 Task: Create a new spreadsheet using the template "Work: Weekly Time Sheet".
Action: Mouse moved to (52, 83)
Screenshot: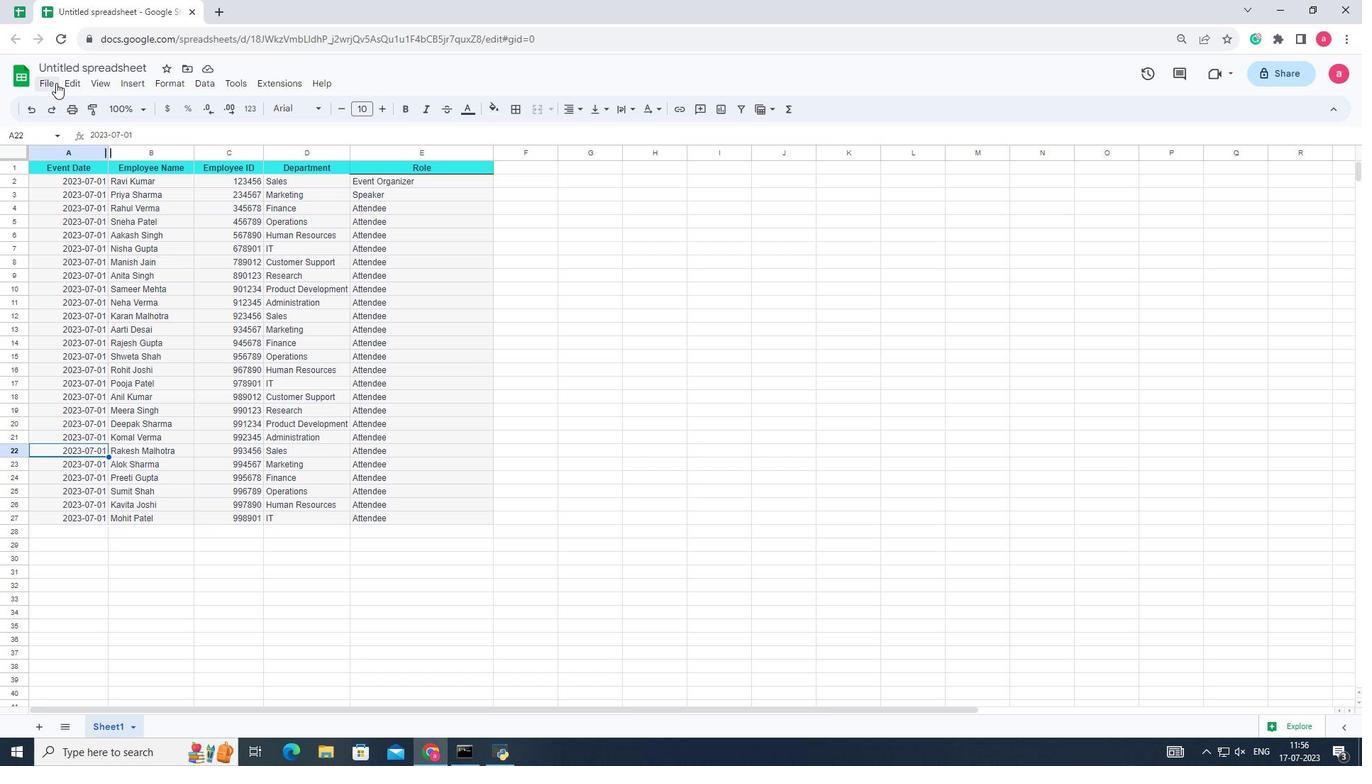 
Action: Mouse pressed left at (52, 83)
Screenshot: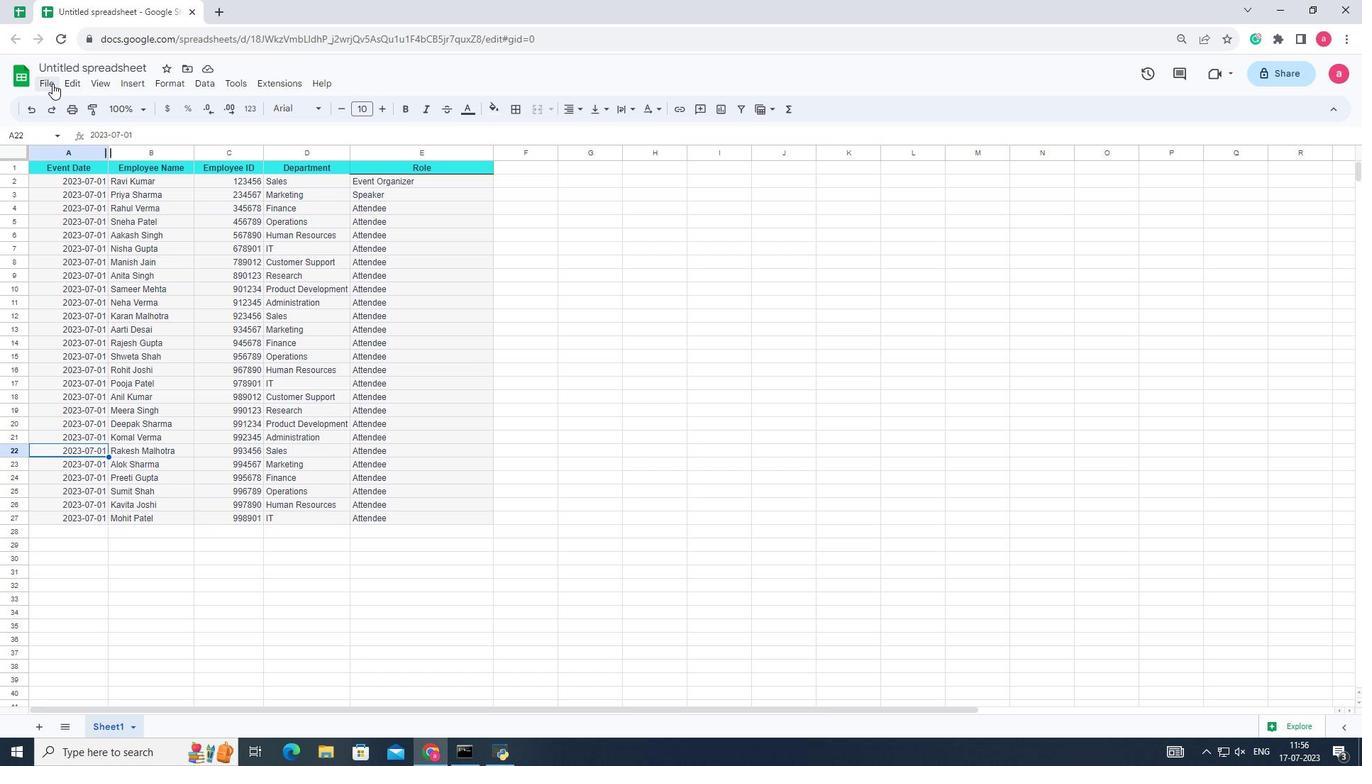 
Action: Mouse moved to (286, 127)
Screenshot: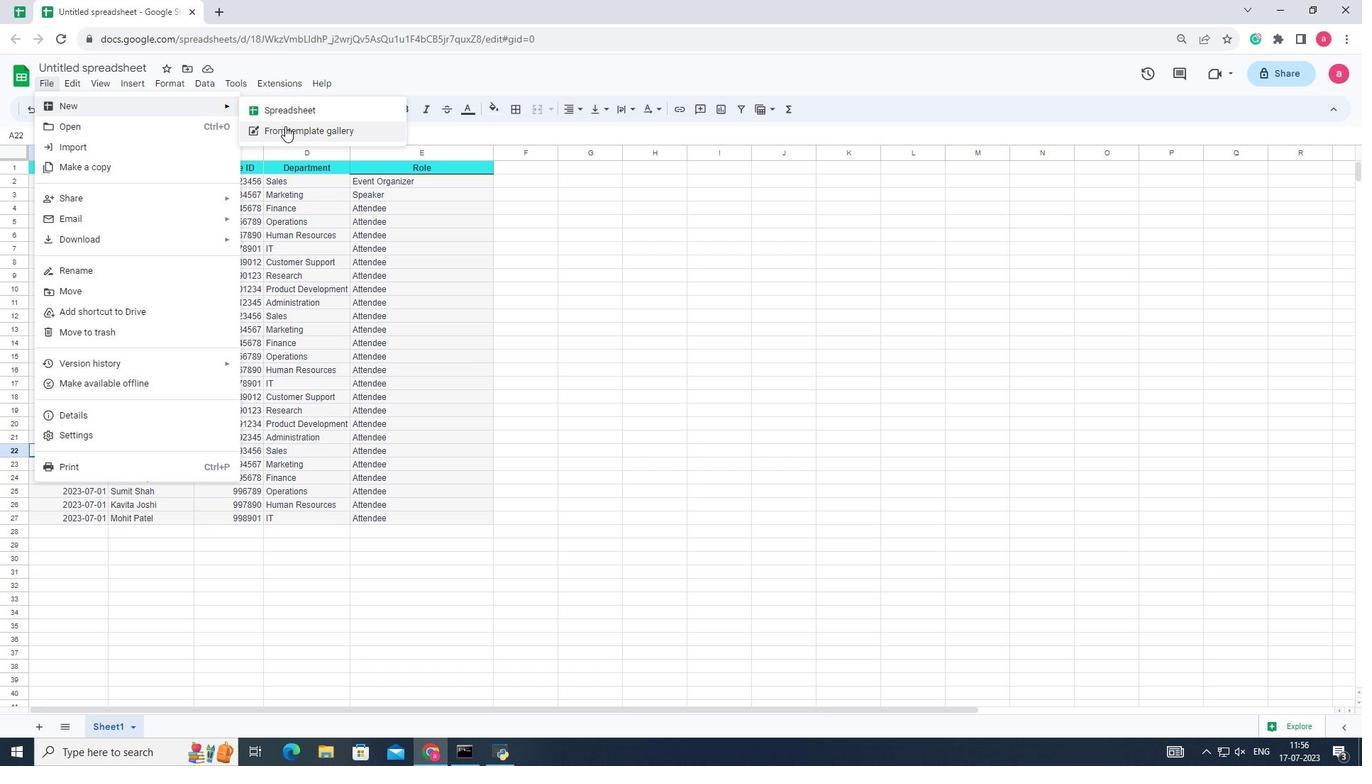 
Action: Mouse pressed left at (286, 127)
Screenshot: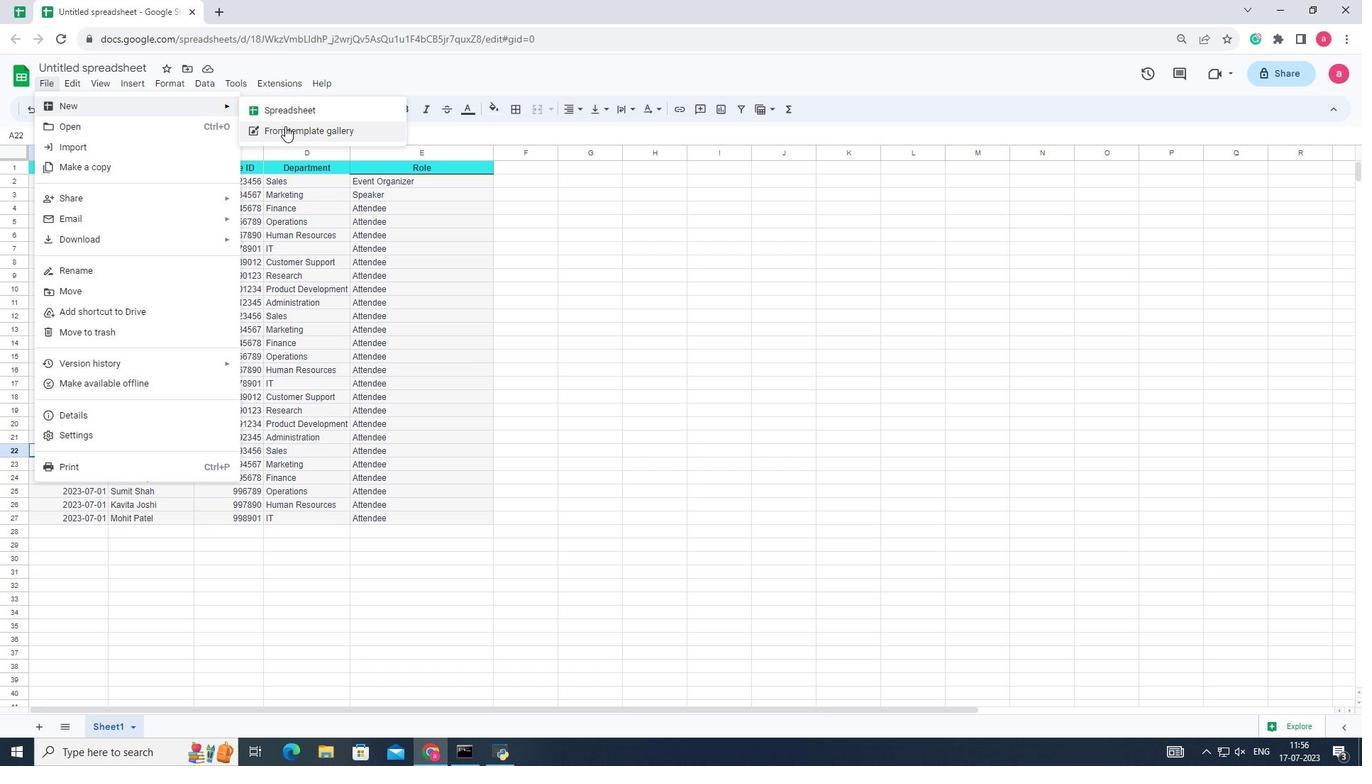 
Action: Mouse moved to (420, 356)
Screenshot: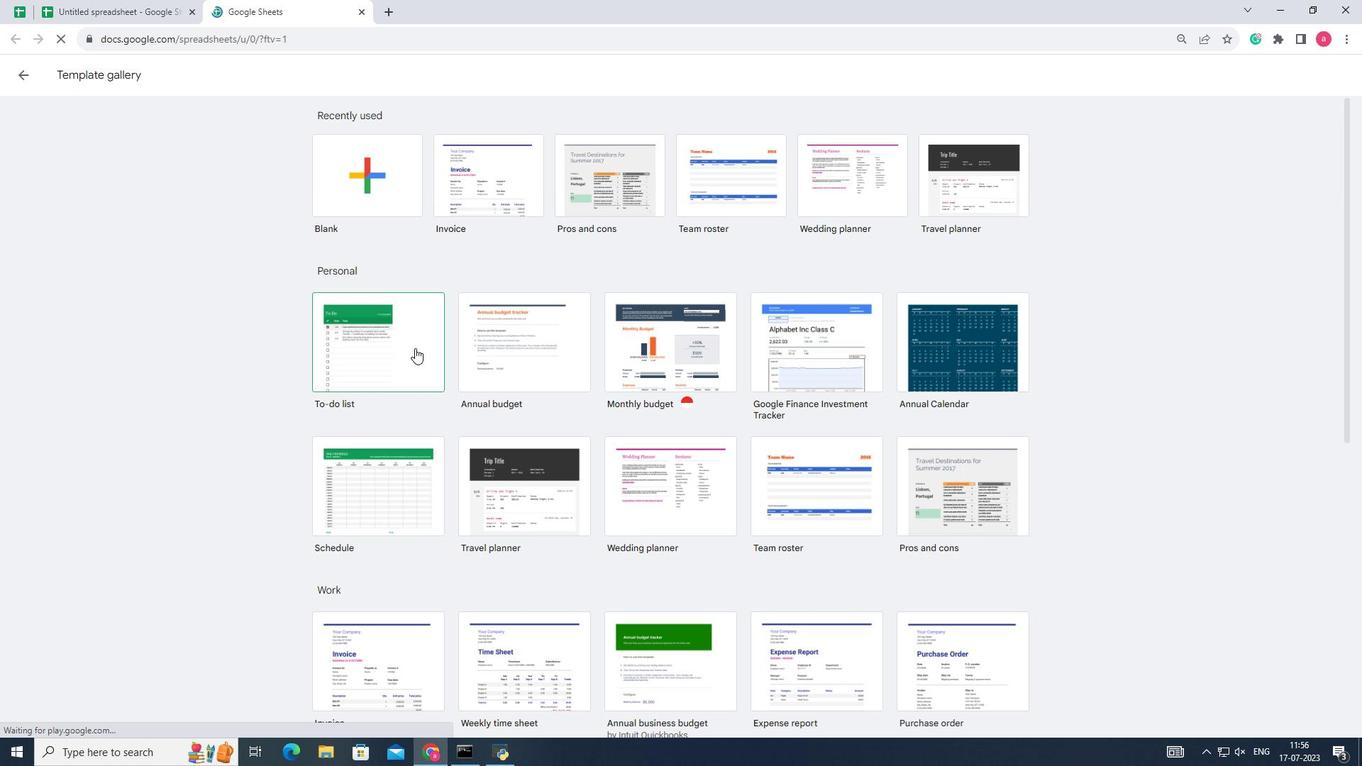 
Action: Mouse scrolled (420, 356) with delta (0, 0)
Screenshot: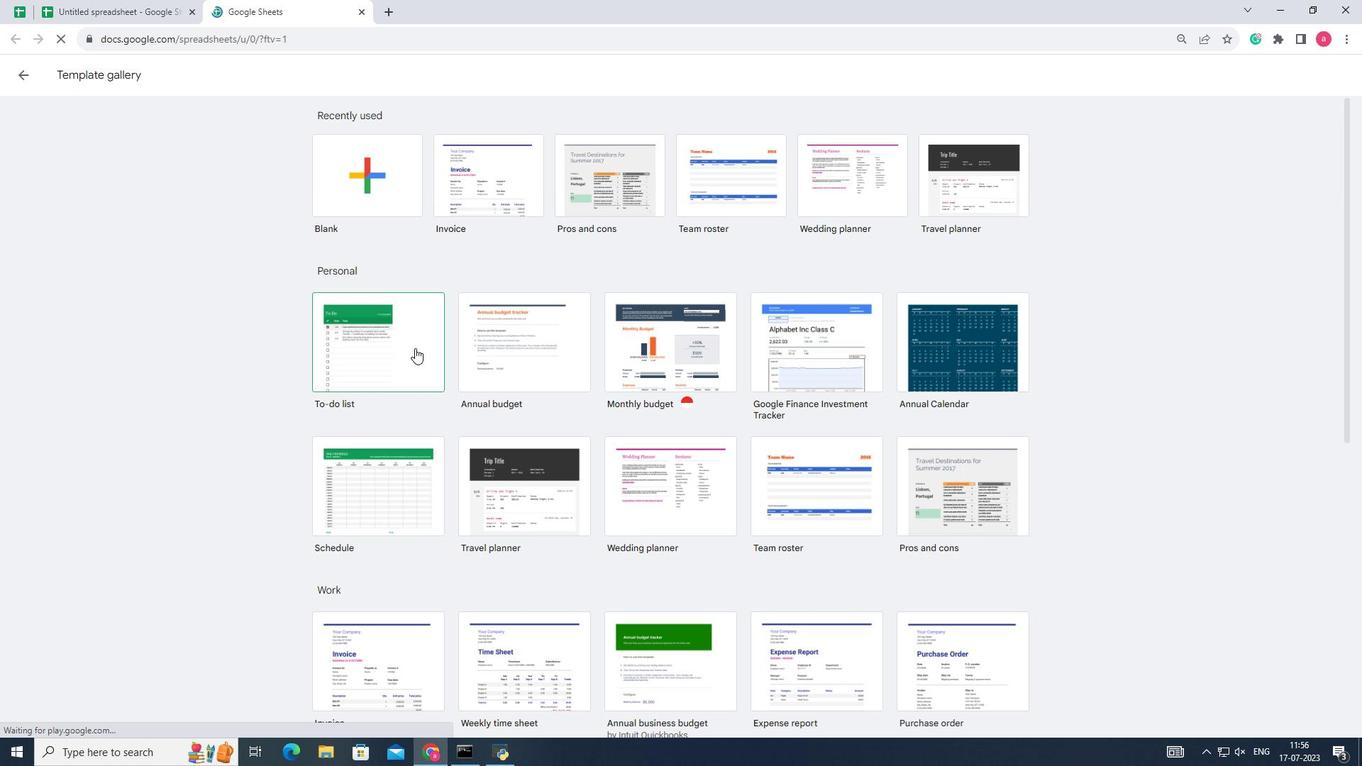 
Action: Mouse scrolled (420, 356) with delta (0, 0)
Screenshot: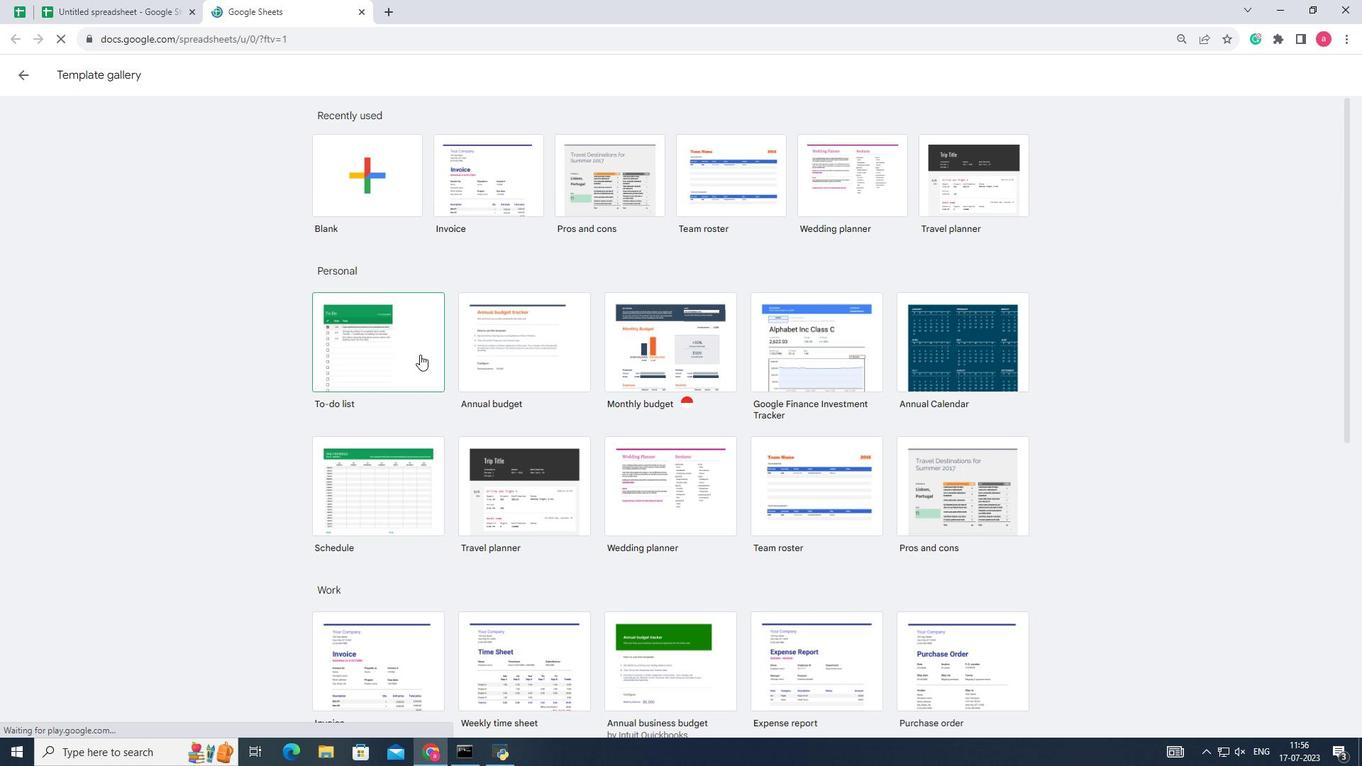 
Action: Mouse scrolled (420, 356) with delta (0, 0)
Screenshot: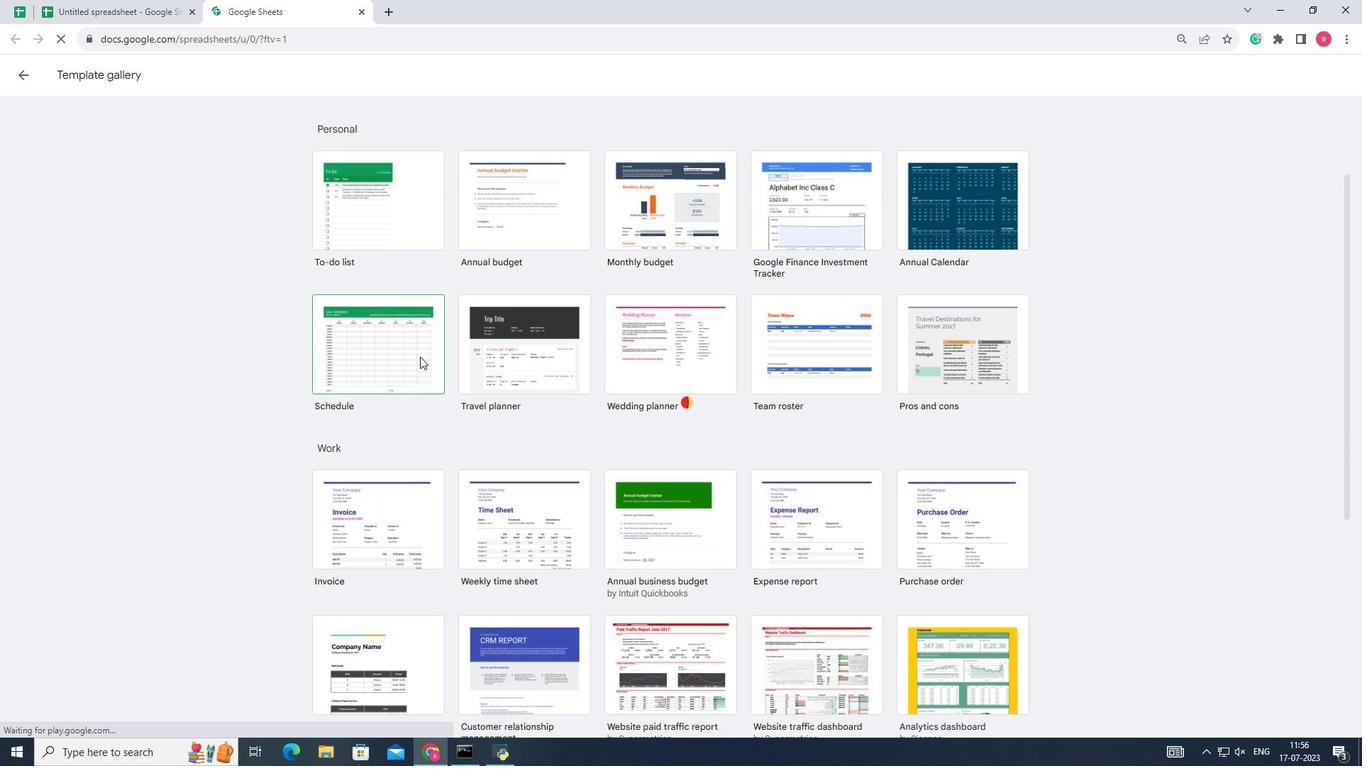 
Action: Mouse moved to (420, 356)
Screenshot: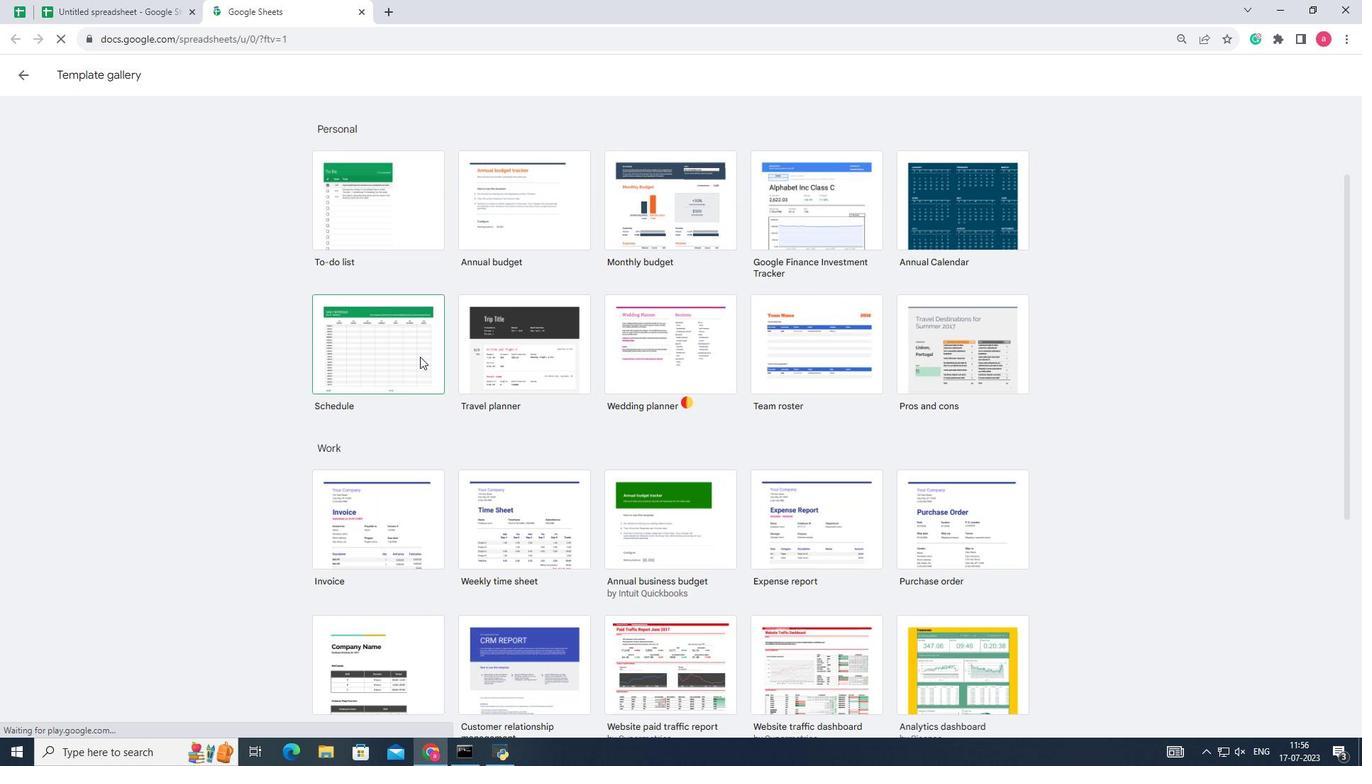 
Action: Mouse scrolled (420, 356) with delta (0, 0)
Screenshot: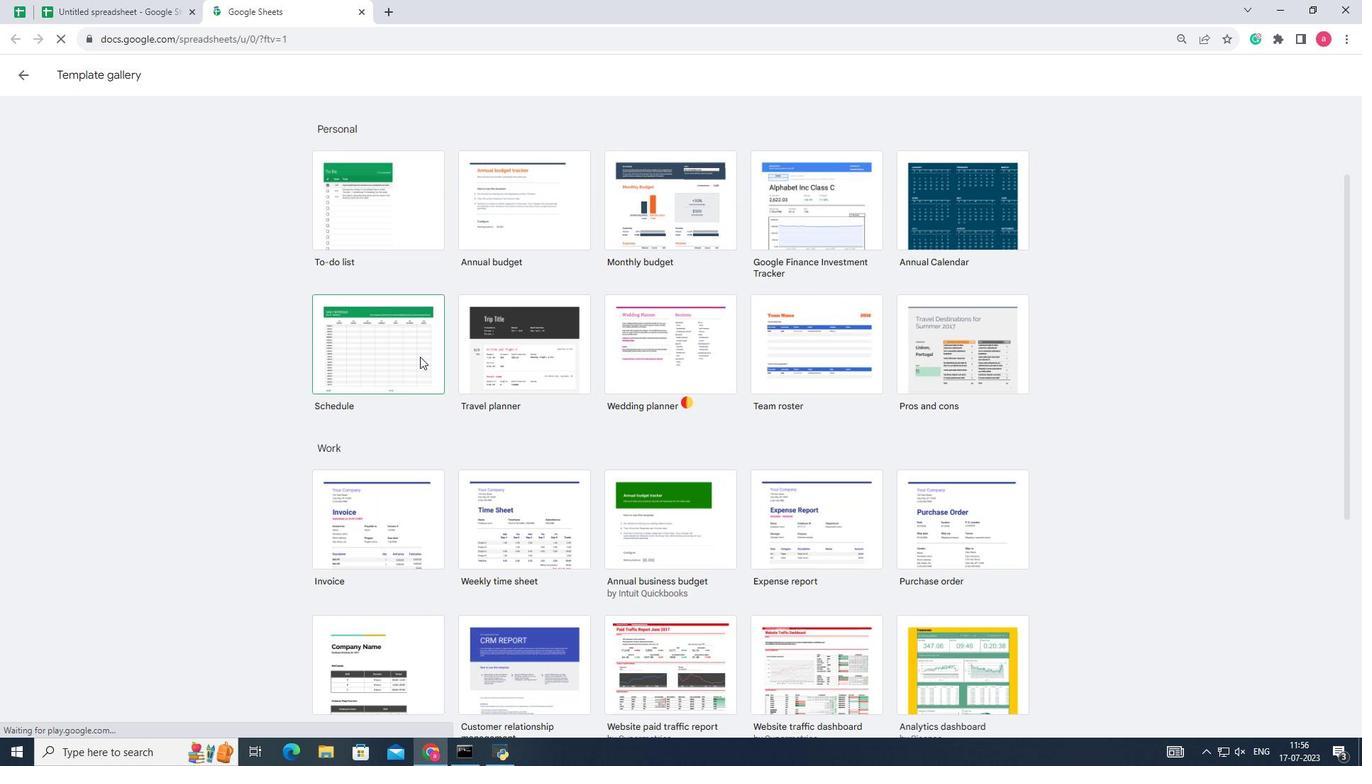 
Action: Mouse moved to (503, 390)
Screenshot: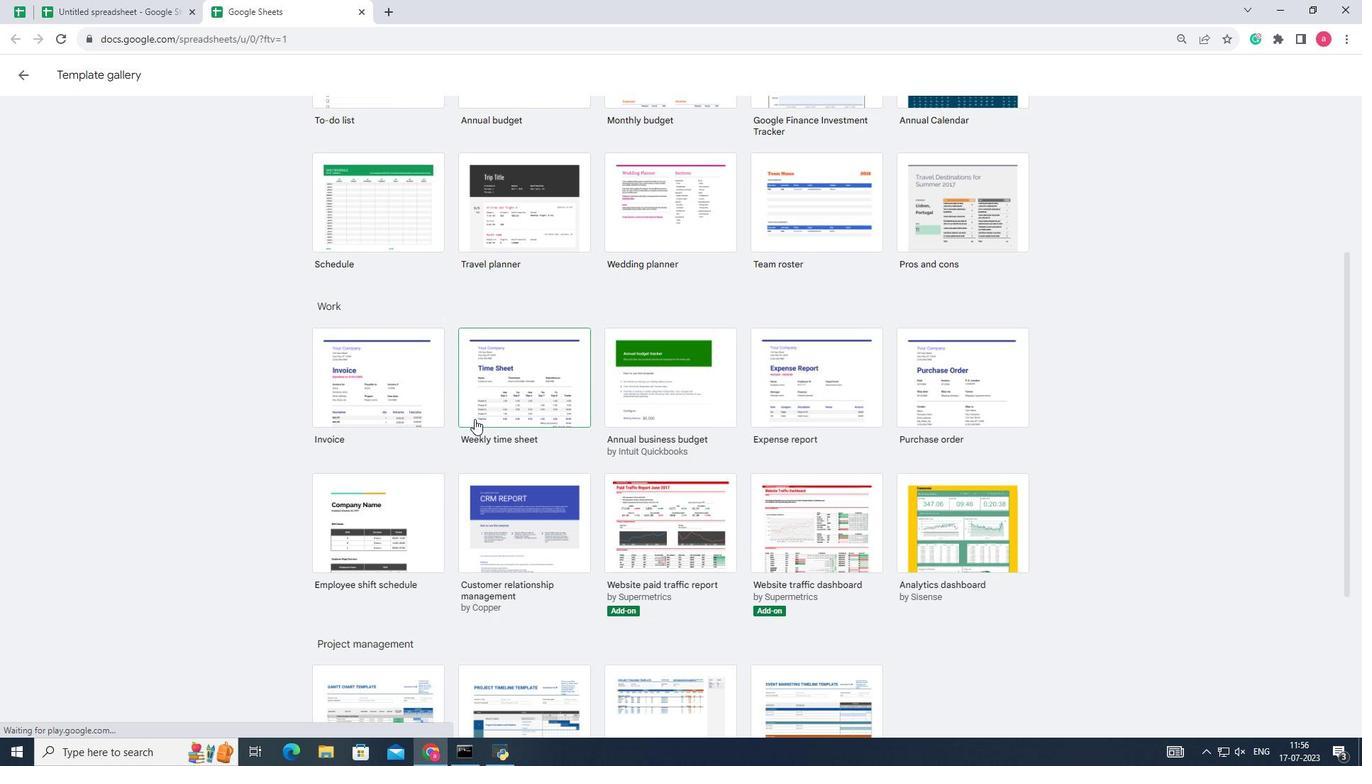 
Action: Mouse pressed left at (503, 390)
Screenshot: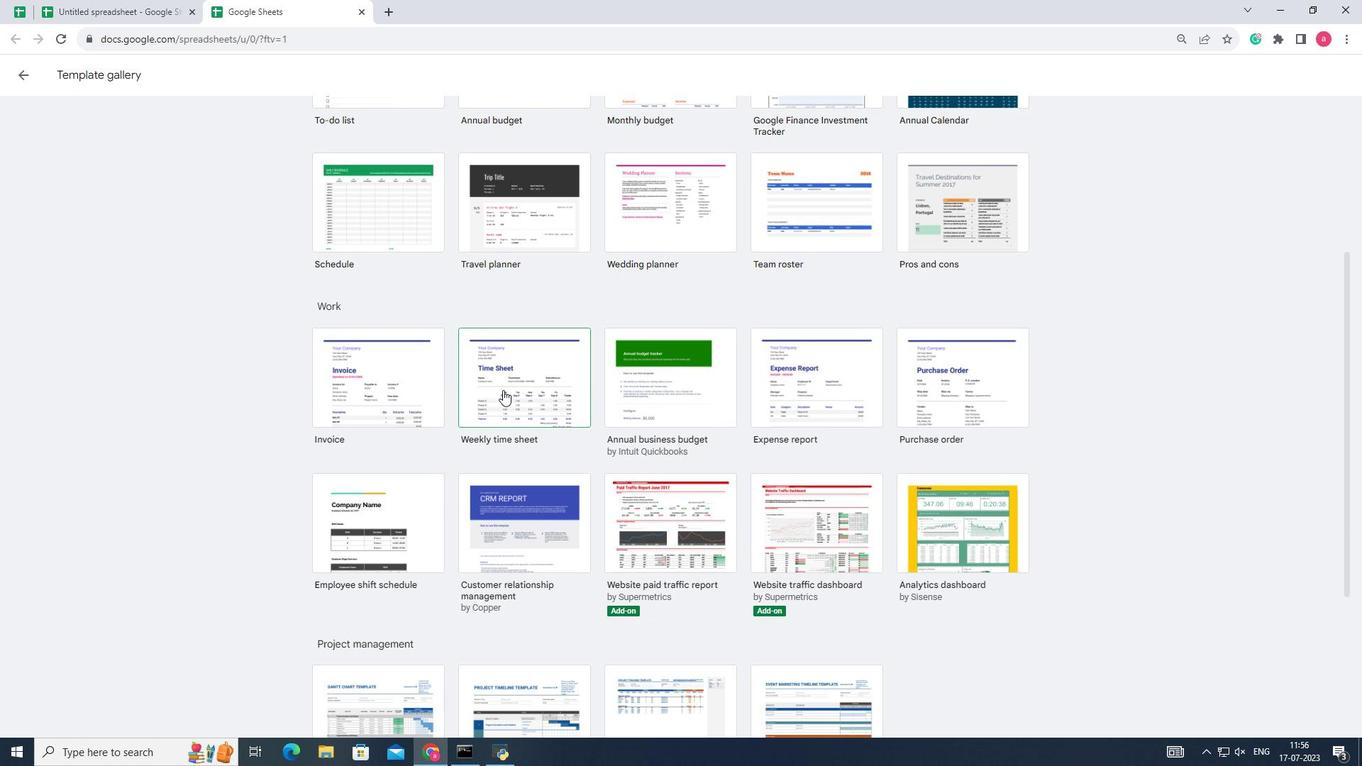 
Action: Mouse moved to (366, 381)
Screenshot: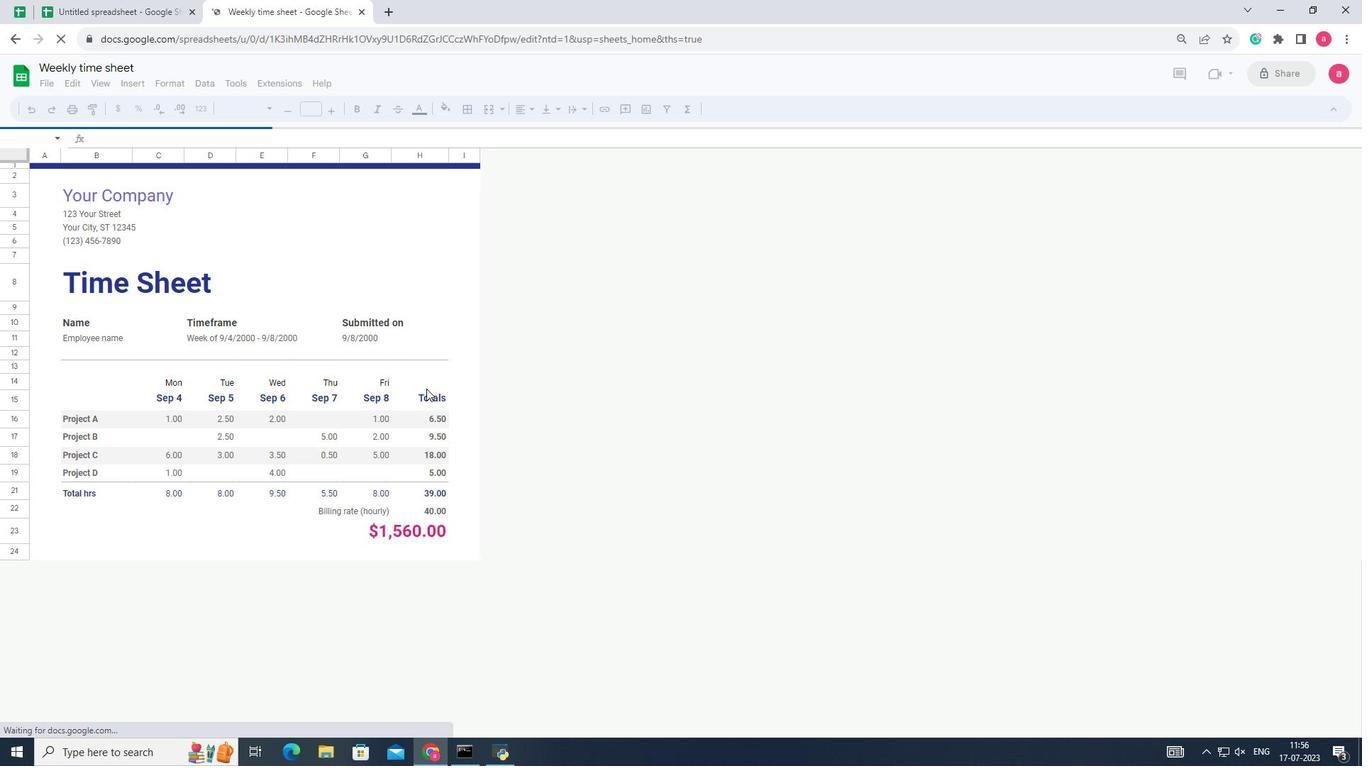 
